 Task: Check details about the loudness normalization effect.
Action: Mouse moved to (271, 34)
Screenshot: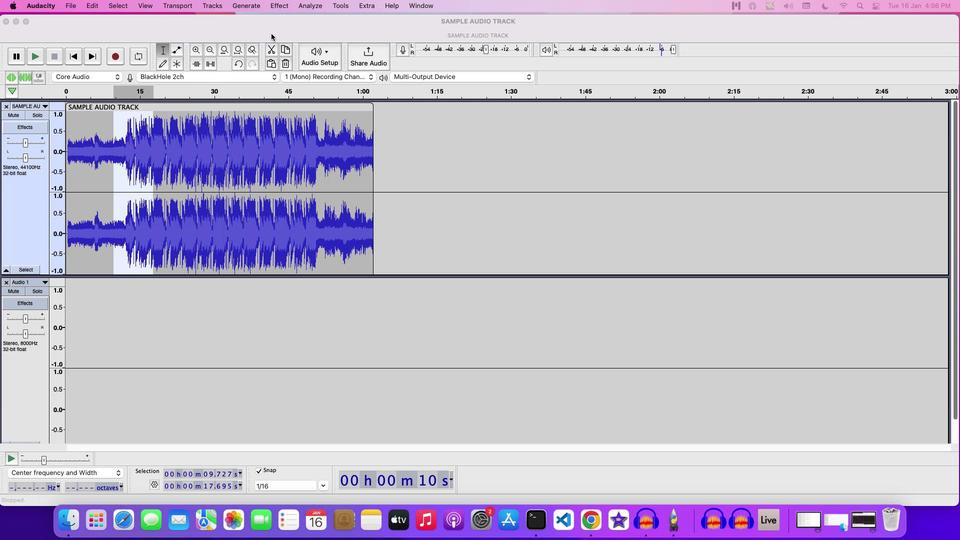 
Action: Mouse pressed left at (271, 34)
Screenshot: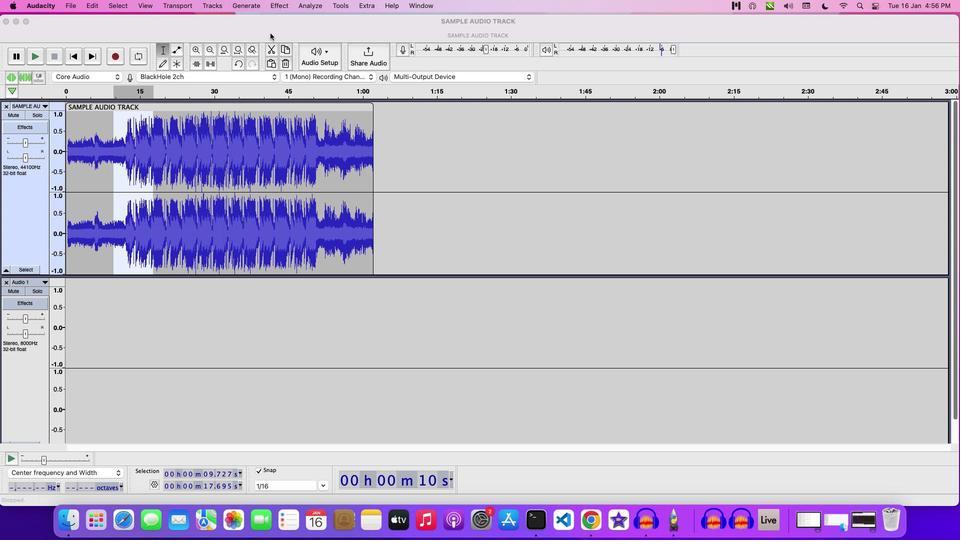 
Action: Mouse moved to (280, 8)
Screenshot: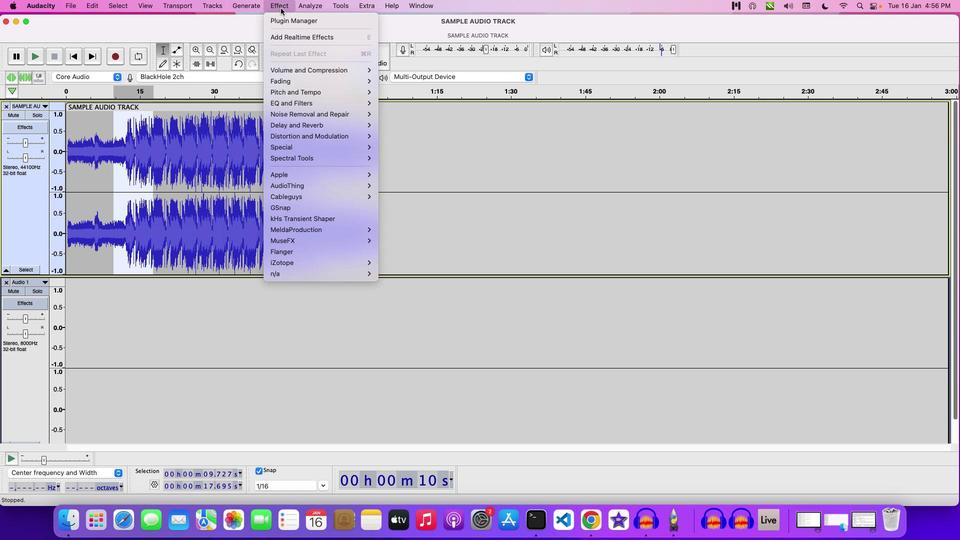 
Action: Mouse pressed left at (280, 8)
Screenshot: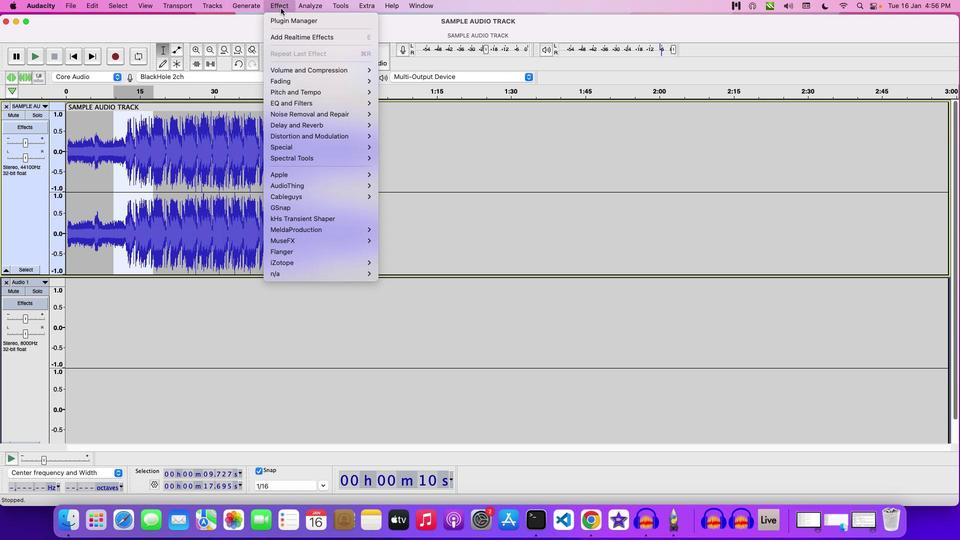 
Action: Mouse moved to (394, 109)
Screenshot: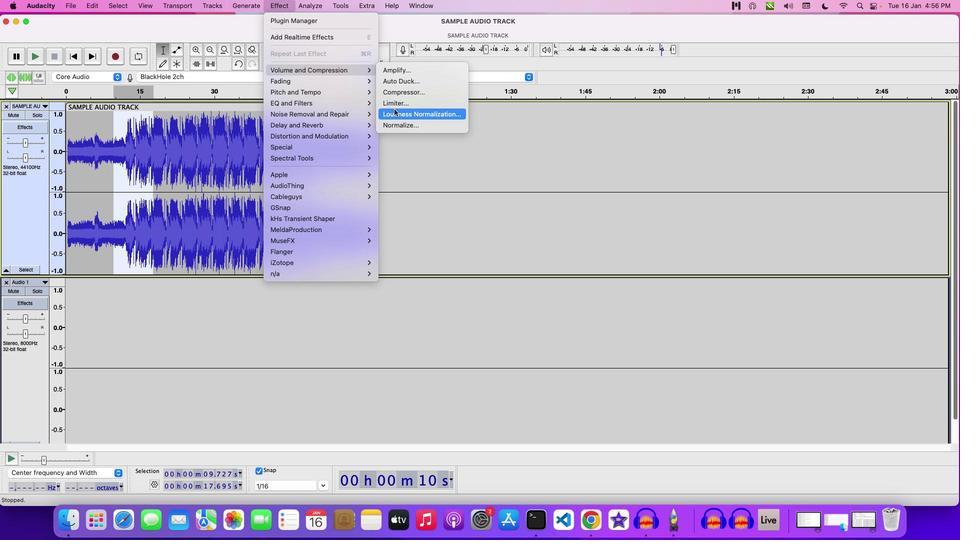 
Action: Mouse pressed left at (394, 109)
Screenshot: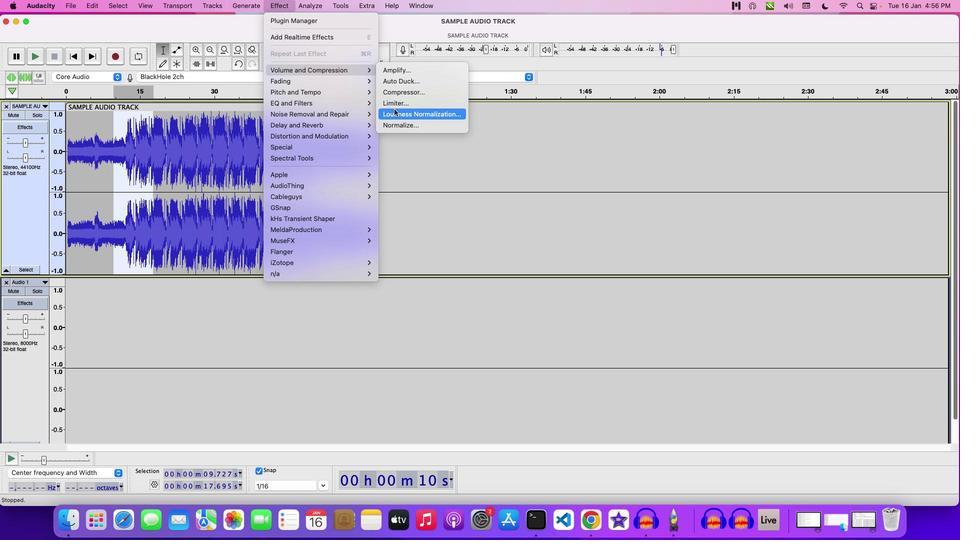 
Action: Mouse moved to (433, 226)
Screenshot: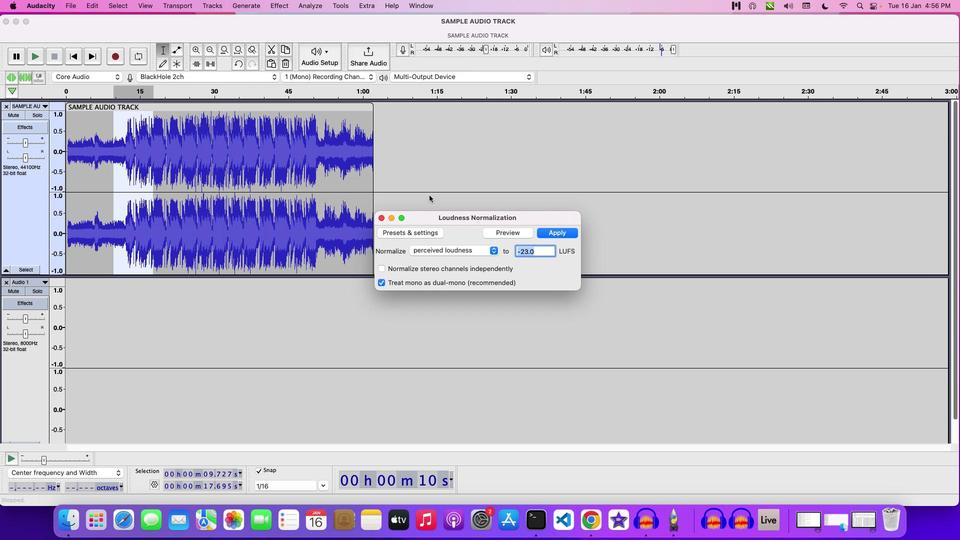 
Action: Mouse pressed left at (433, 226)
Screenshot: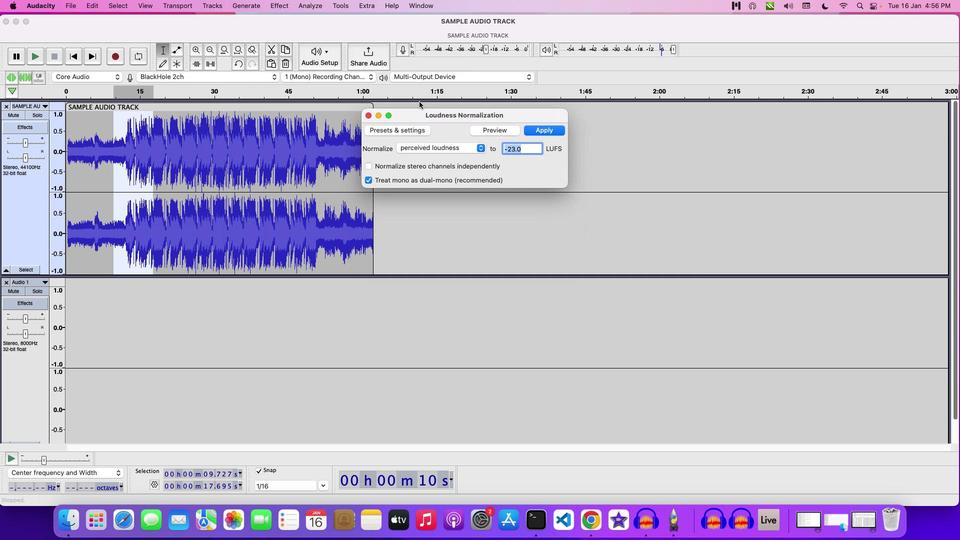 
Action: Mouse moved to (384, 111)
Screenshot: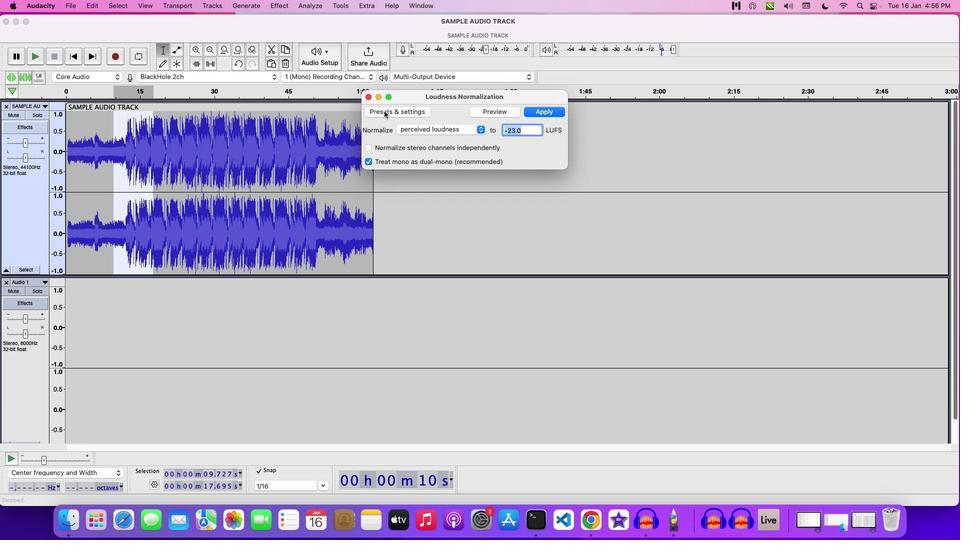 
Action: Mouse pressed left at (384, 111)
Screenshot: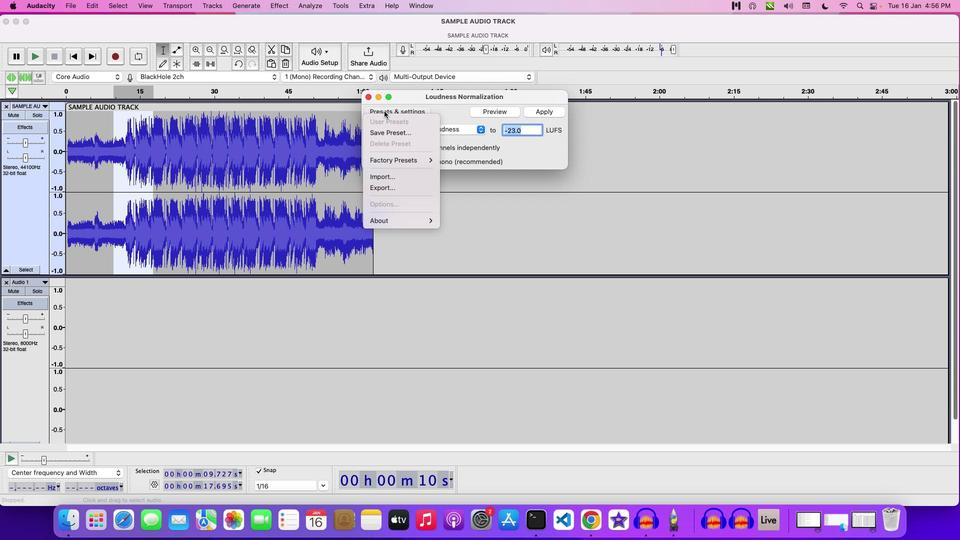 
Action: Mouse moved to (396, 216)
Screenshot: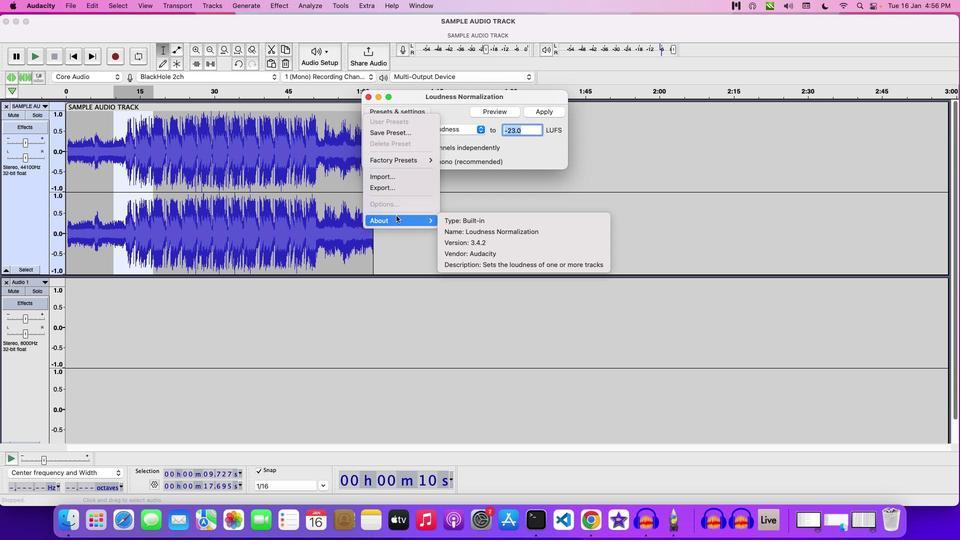 
Action: Mouse pressed left at (396, 216)
Screenshot: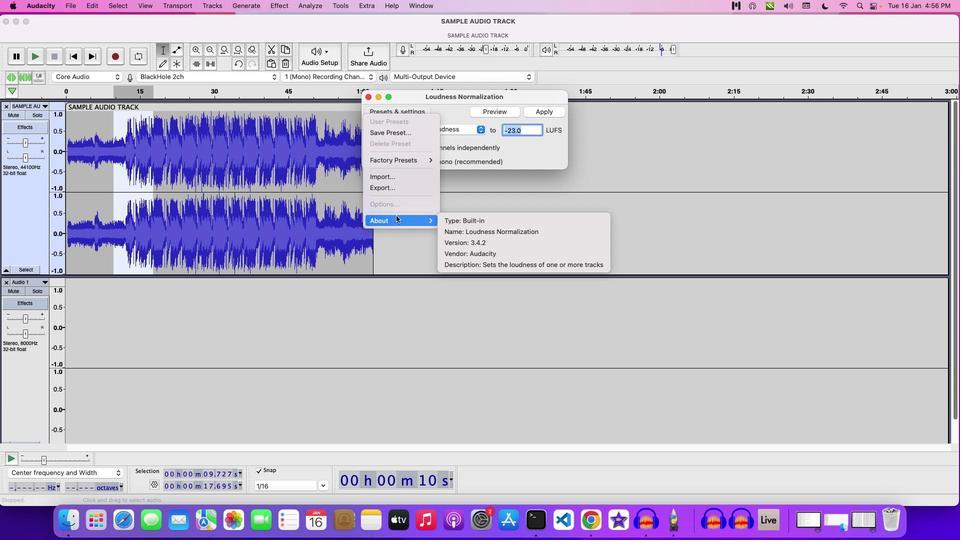 
Action: Mouse moved to (454, 264)
Screenshot: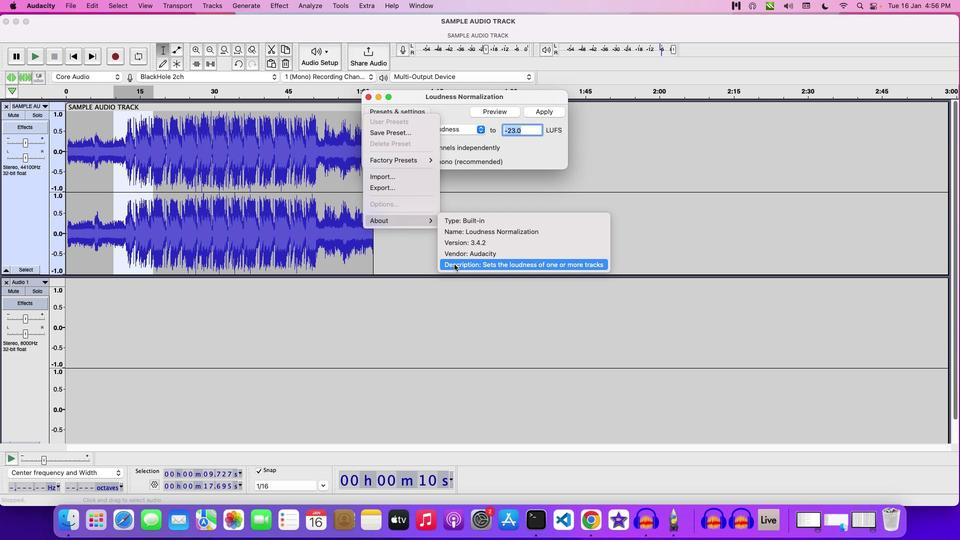 
